 Task: Look for products in the category "Babies & Kids" from Shikai only.
Action: Mouse scrolled (105, 75) with delta (0, 0)
Screenshot: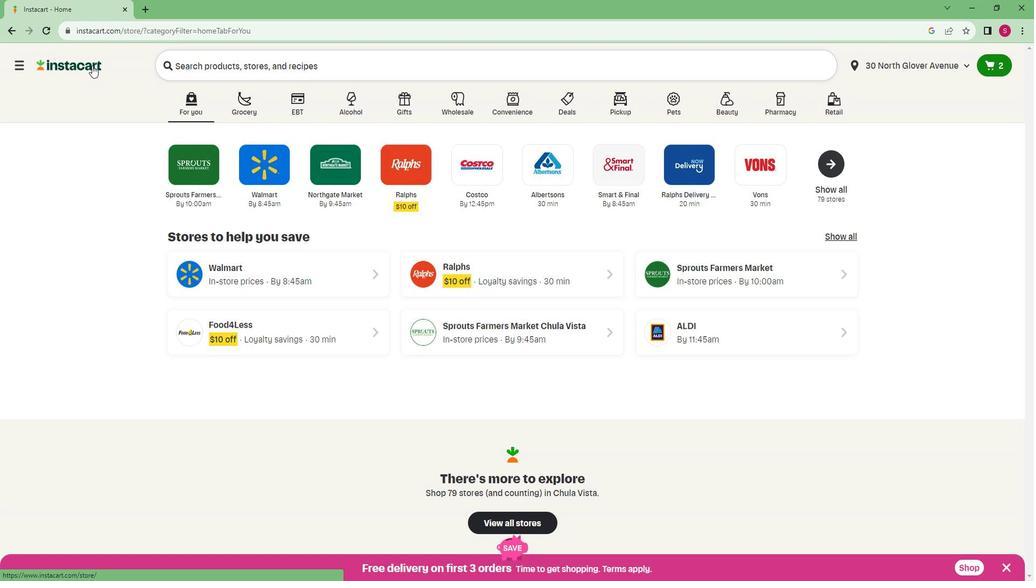 
Action: Mouse moved to (260, 119)
Screenshot: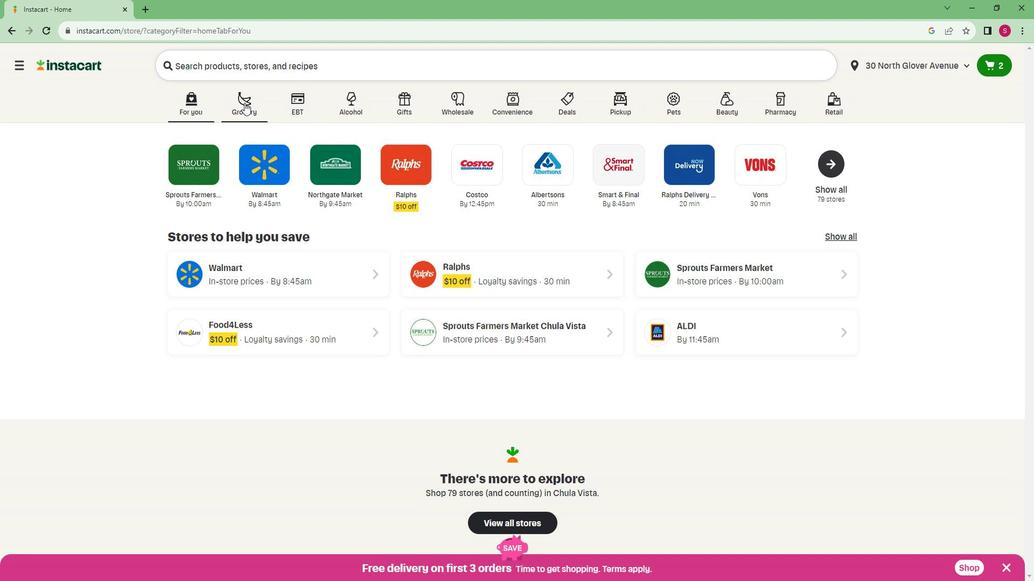 
Action: Mouse pressed left at (260, 119)
Screenshot: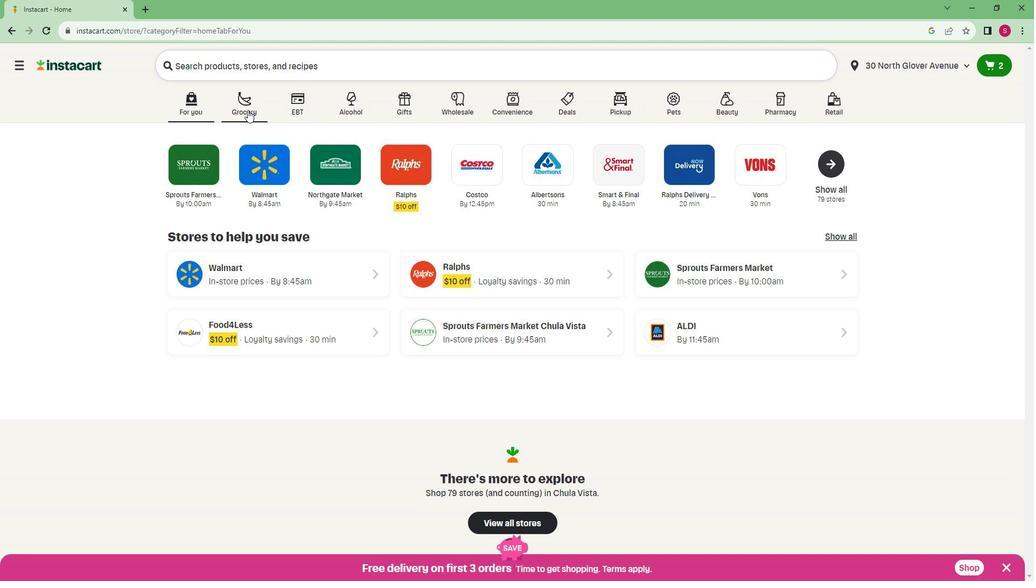 
Action: Mouse moved to (227, 306)
Screenshot: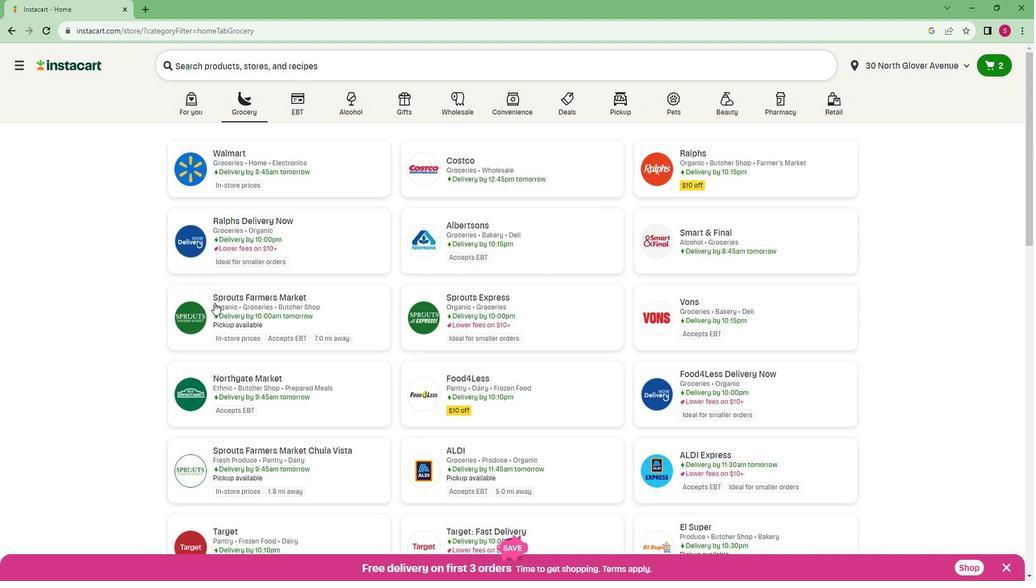 
Action: Mouse pressed left at (227, 306)
Screenshot: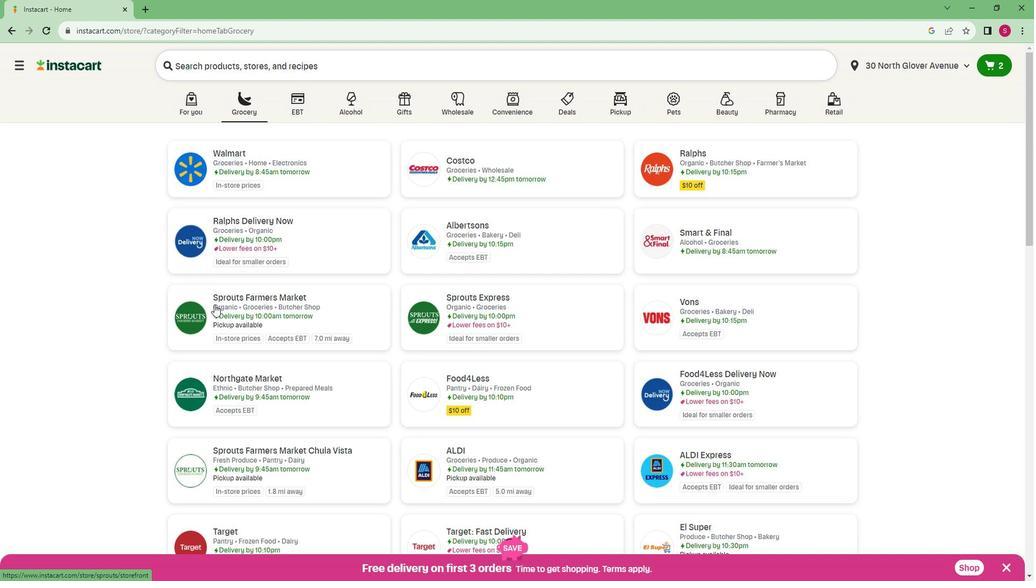 
Action: Mouse moved to (38, 434)
Screenshot: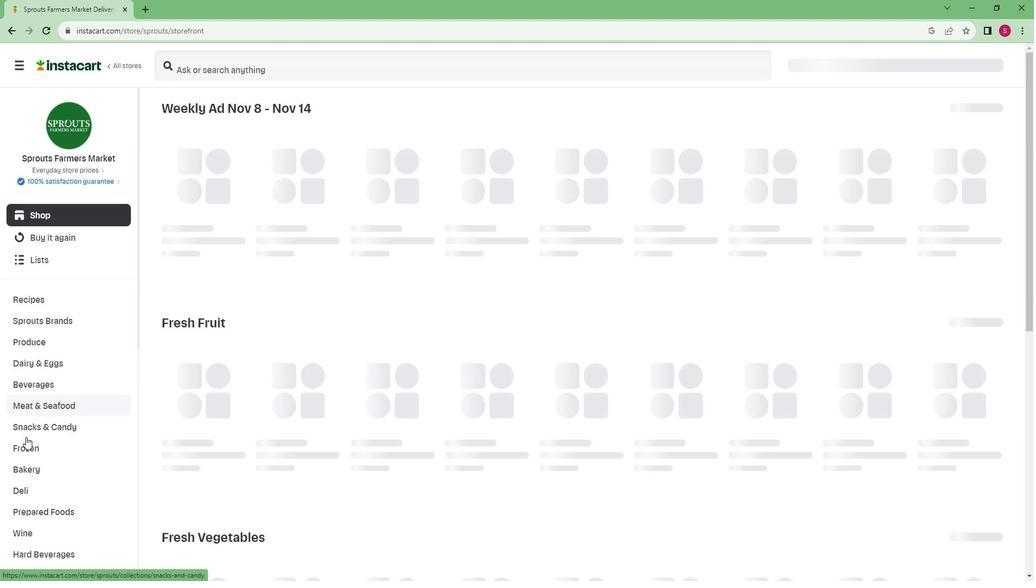 
Action: Mouse scrolled (38, 433) with delta (0, 0)
Screenshot: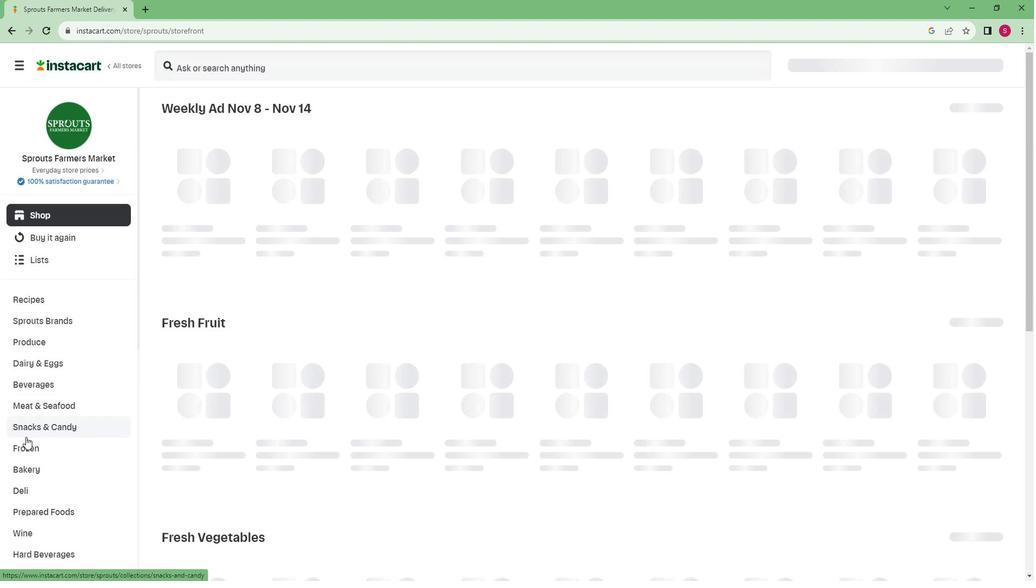 
Action: Mouse scrolled (38, 433) with delta (0, 0)
Screenshot: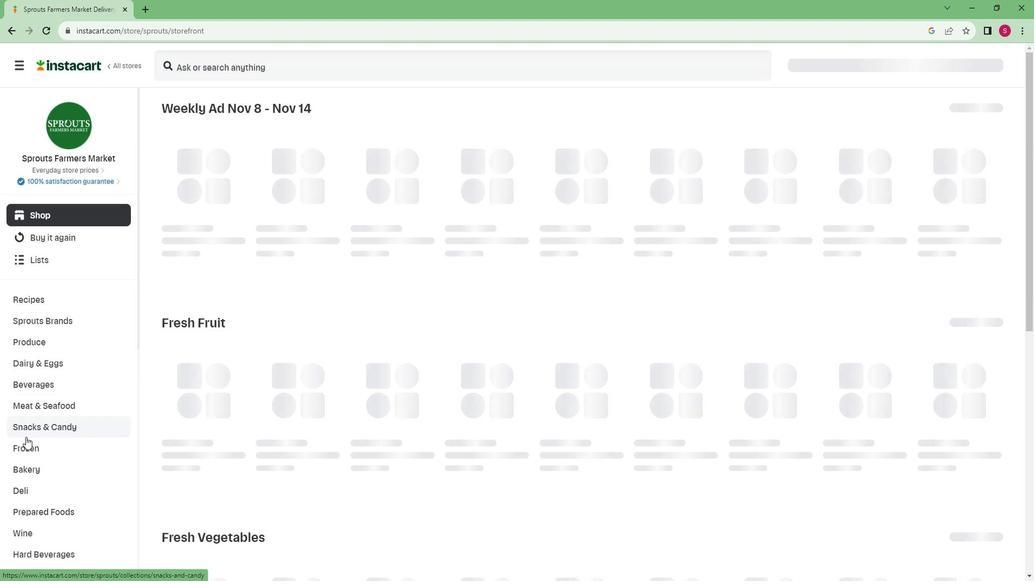 
Action: Mouse scrolled (38, 433) with delta (0, 0)
Screenshot: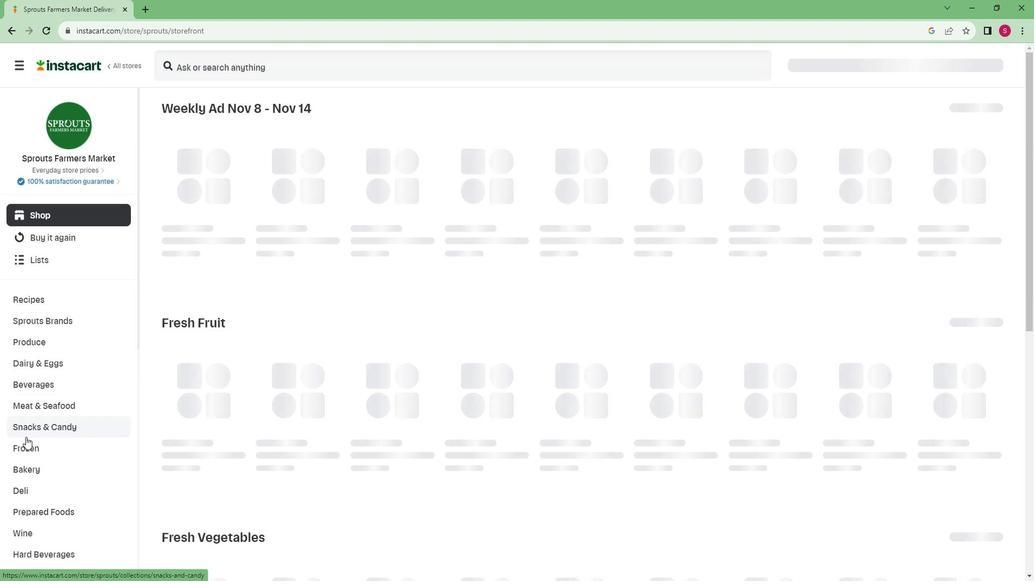 
Action: Mouse scrolled (38, 433) with delta (0, 0)
Screenshot: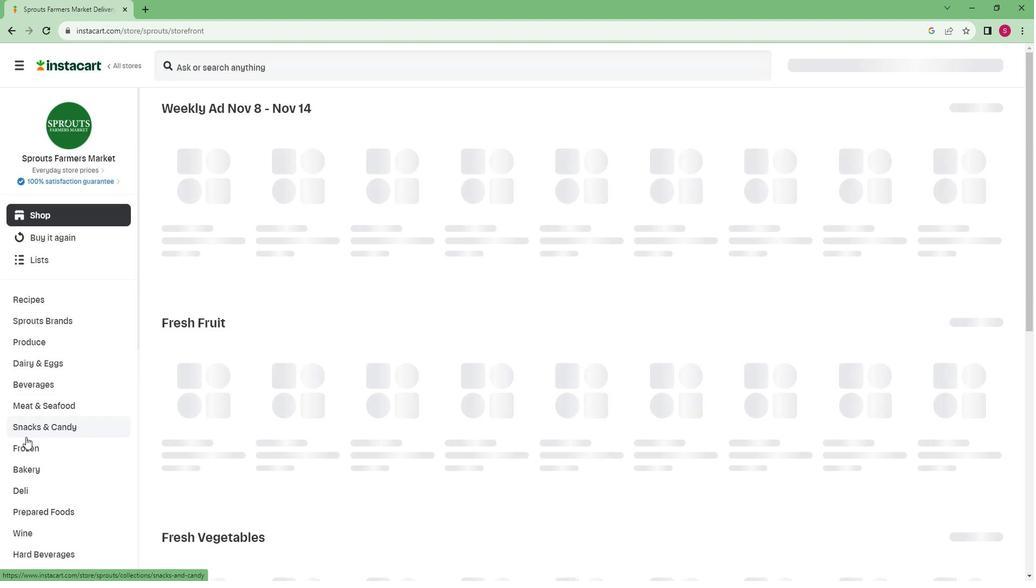 
Action: Mouse scrolled (38, 433) with delta (0, 0)
Screenshot: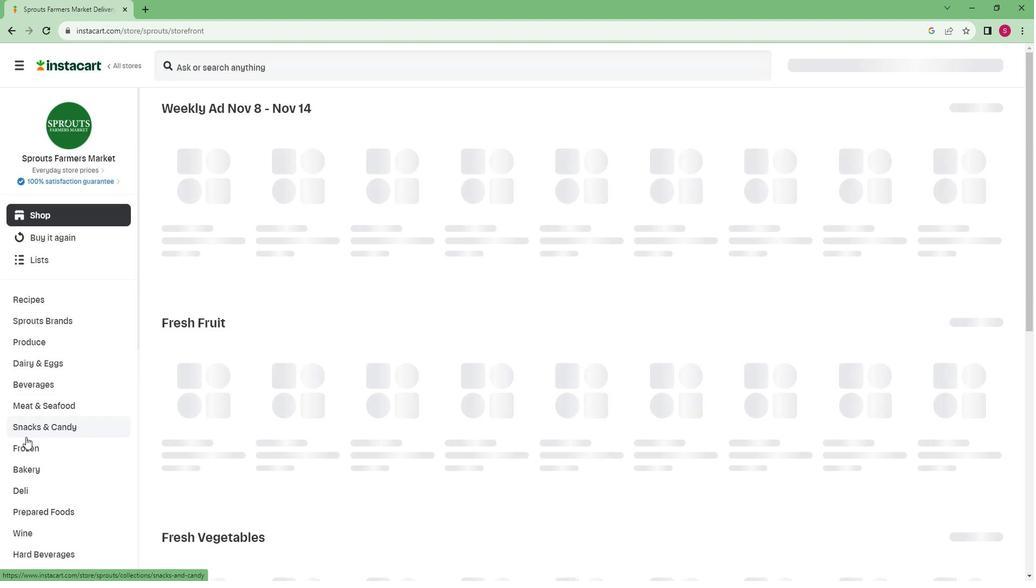 
Action: Mouse moved to (44, 432)
Screenshot: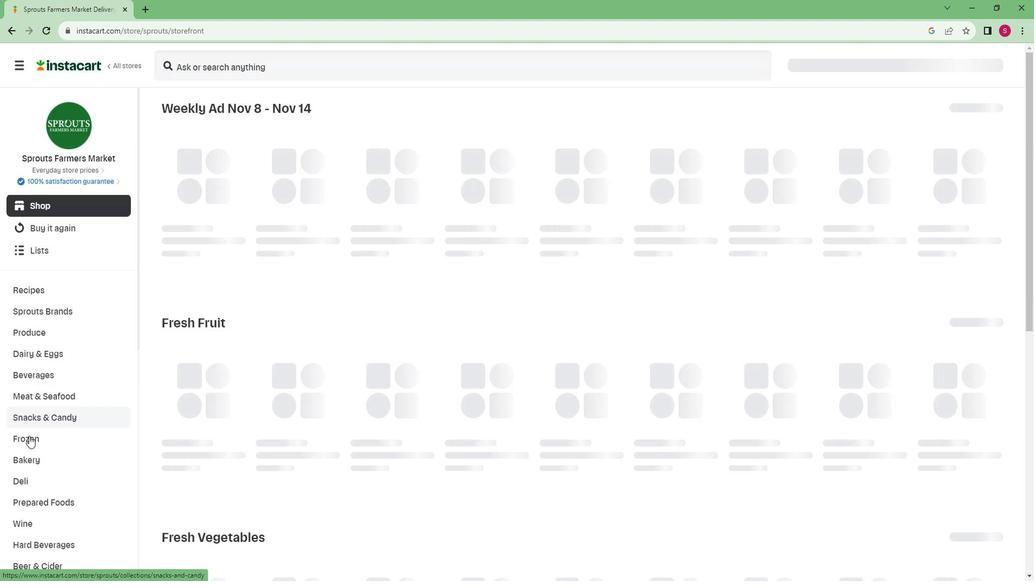 
Action: Mouse scrolled (44, 432) with delta (0, 0)
Screenshot: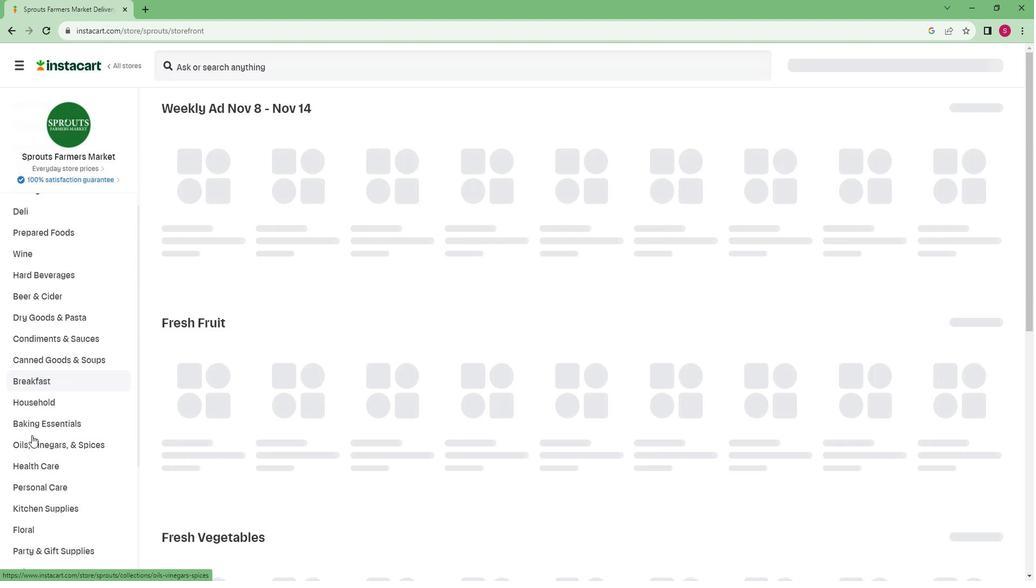 
Action: Mouse scrolled (44, 432) with delta (0, 0)
Screenshot: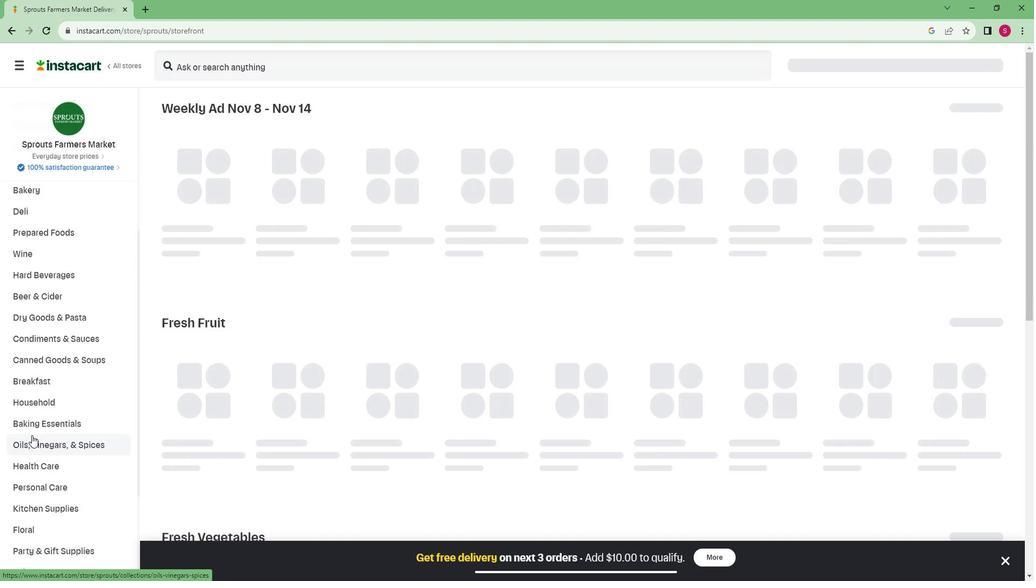 
Action: Mouse scrolled (44, 432) with delta (0, 0)
Screenshot: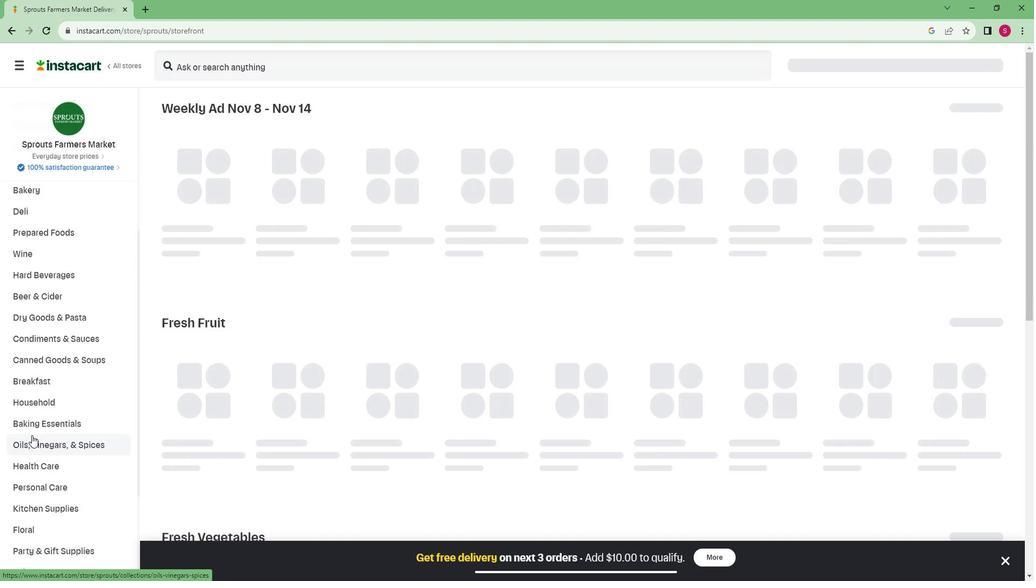 
Action: Mouse scrolled (44, 432) with delta (0, 0)
Screenshot: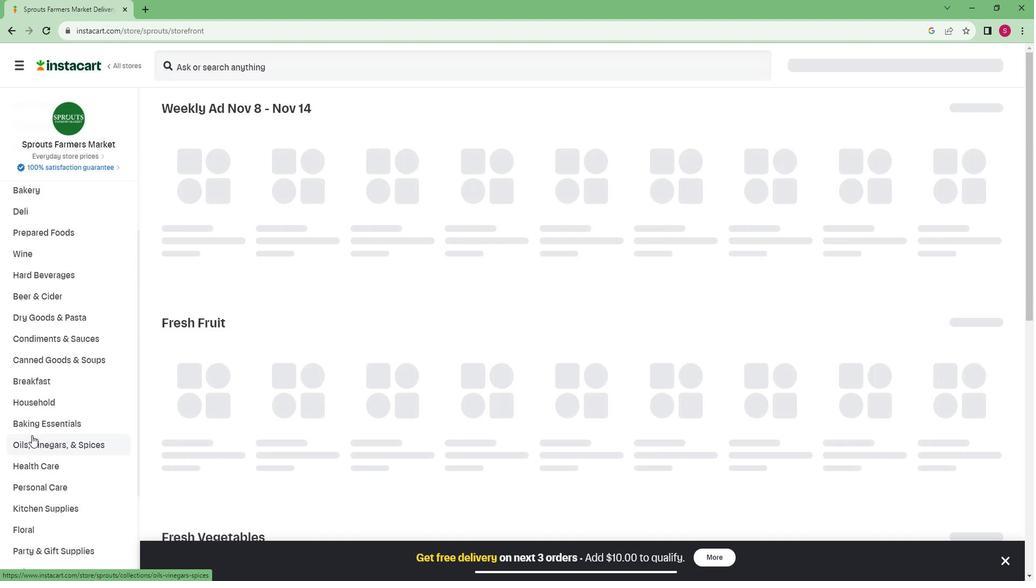 
Action: Mouse scrolled (44, 432) with delta (0, 0)
Screenshot: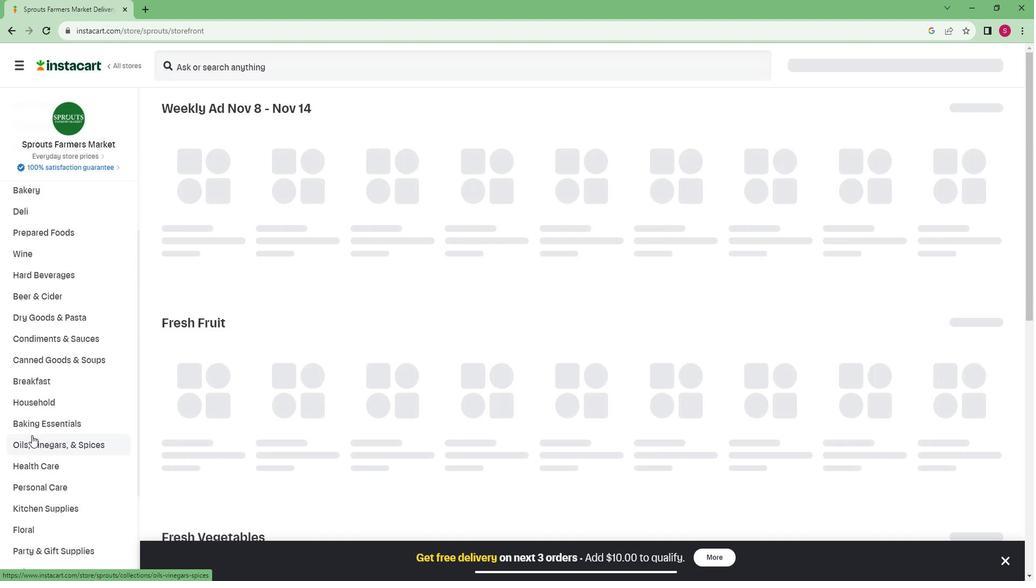 
Action: Mouse scrolled (44, 432) with delta (0, 0)
Screenshot: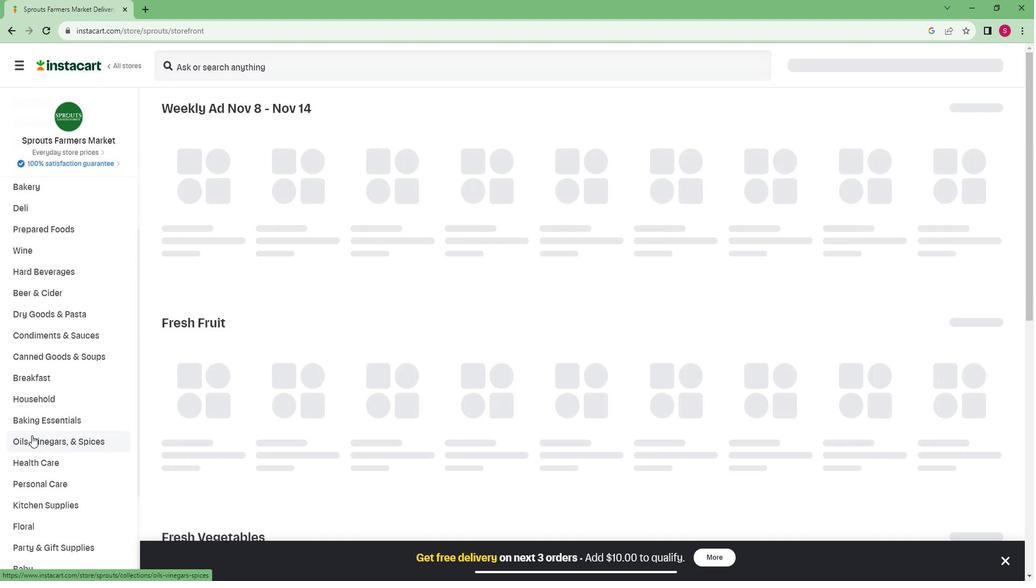 
Action: Mouse moved to (41, 533)
Screenshot: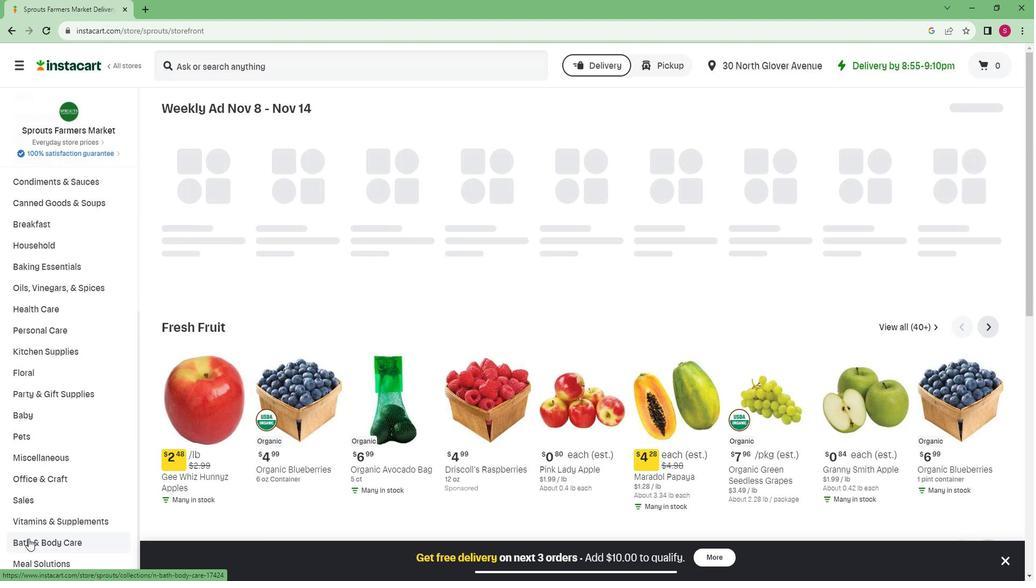 
Action: Mouse pressed left at (41, 533)
Screenshot: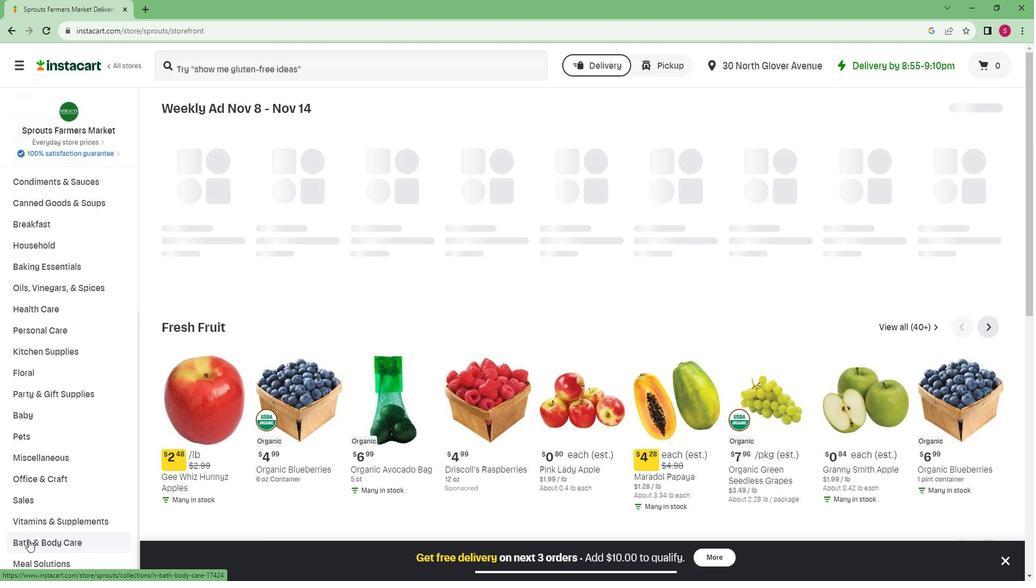 
Action: Mouse moved to (55, 496)
Screenshot: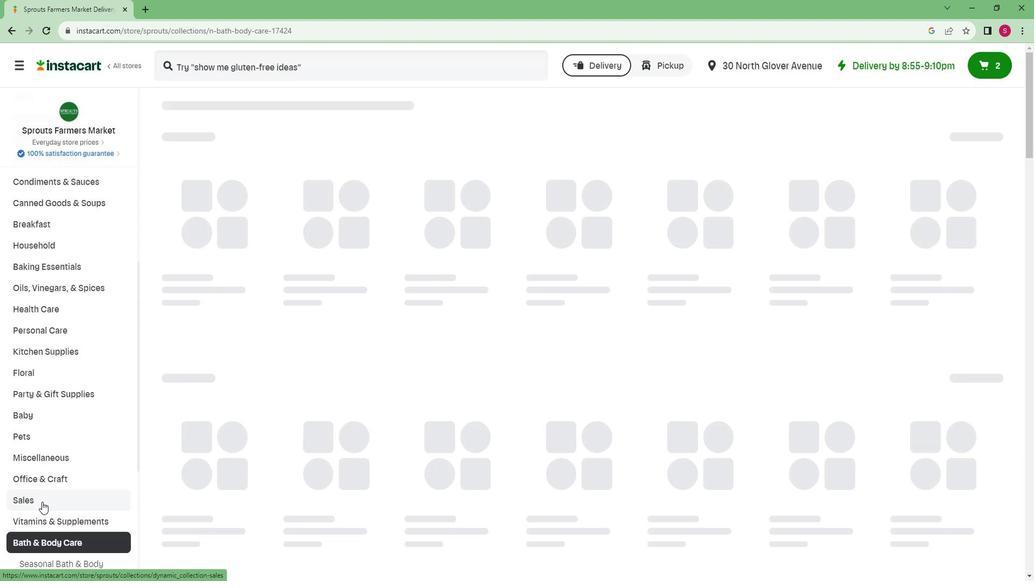 
Action: Mouse scrolled (55, 496) with delta (0, 0)
Screenshot: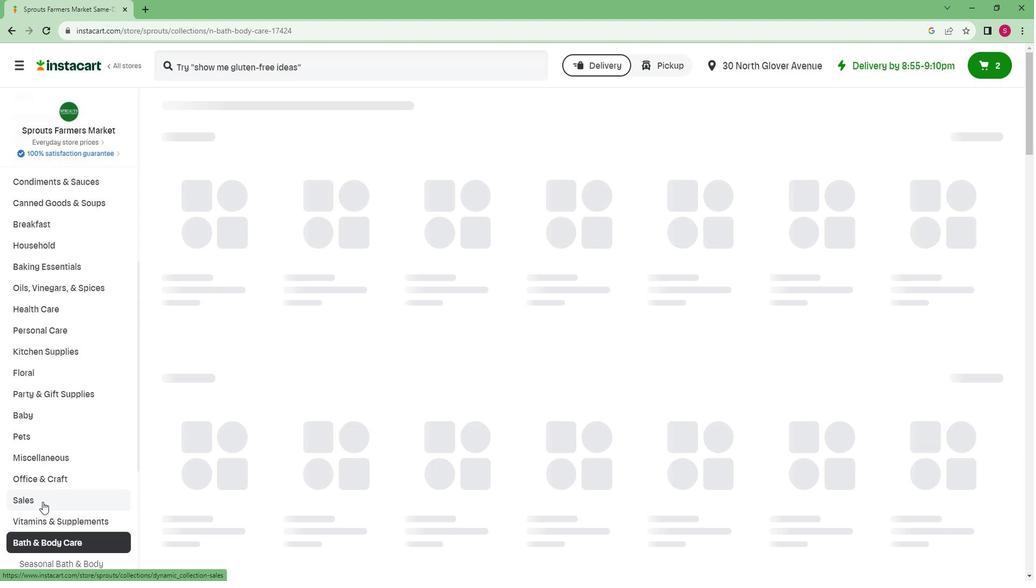 
Action: Mouse scrolled (55, 496) with delta (0, 0)
Screenshot: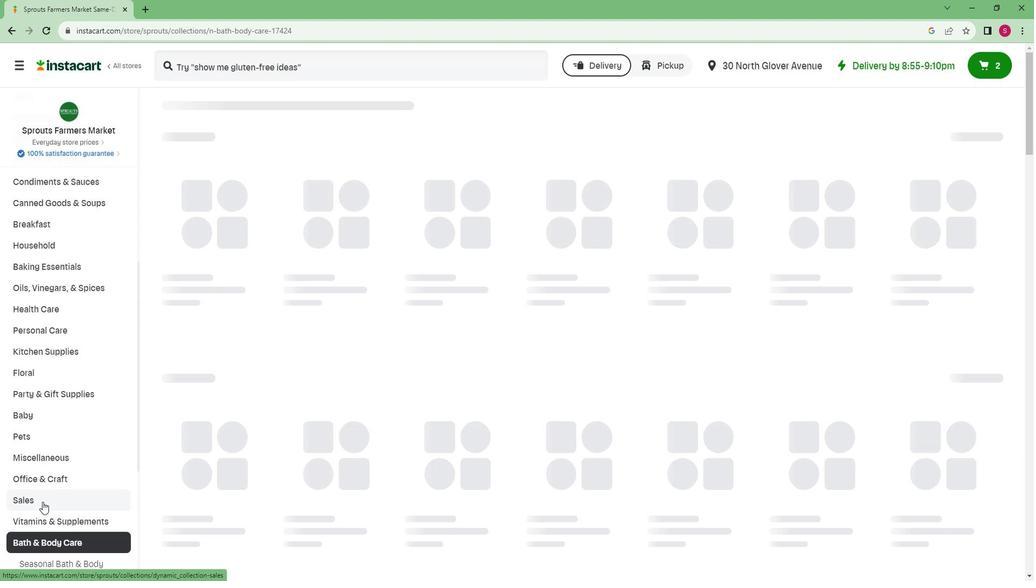 
Action: Mouse scrolled (55, 496) with delta (0, 0)
Screenshot: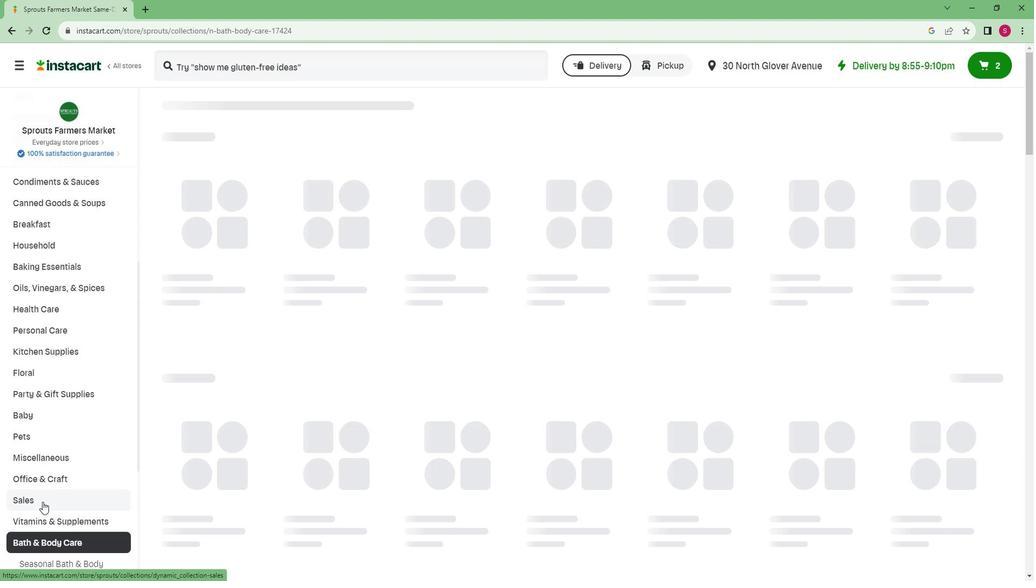 
Action: Mouse scrolled (55, 496) with delta (0, 0)
Screenshot: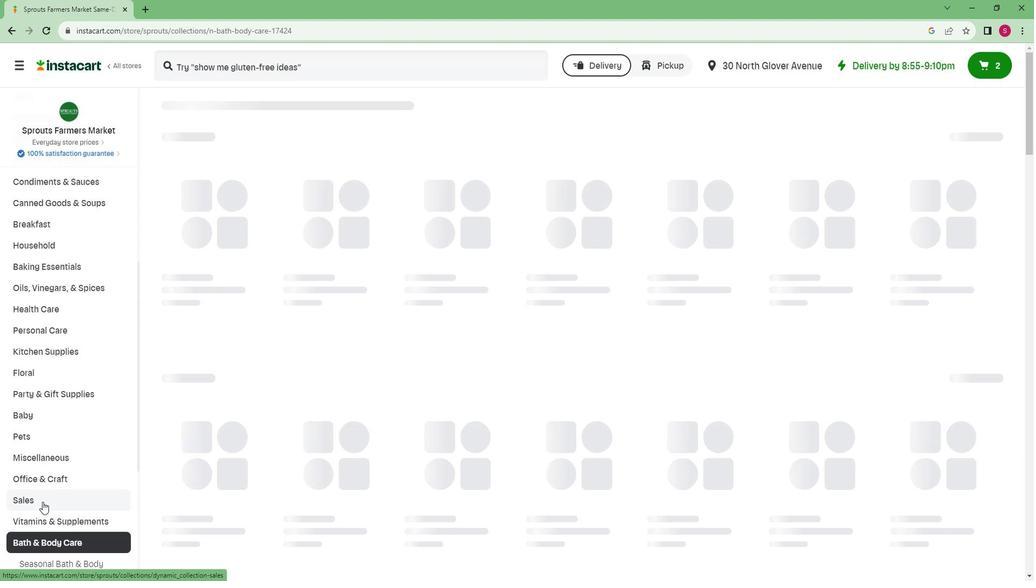 
Action: Mouse scrolled (55, 496) with delta (0, 0)
Screenshot: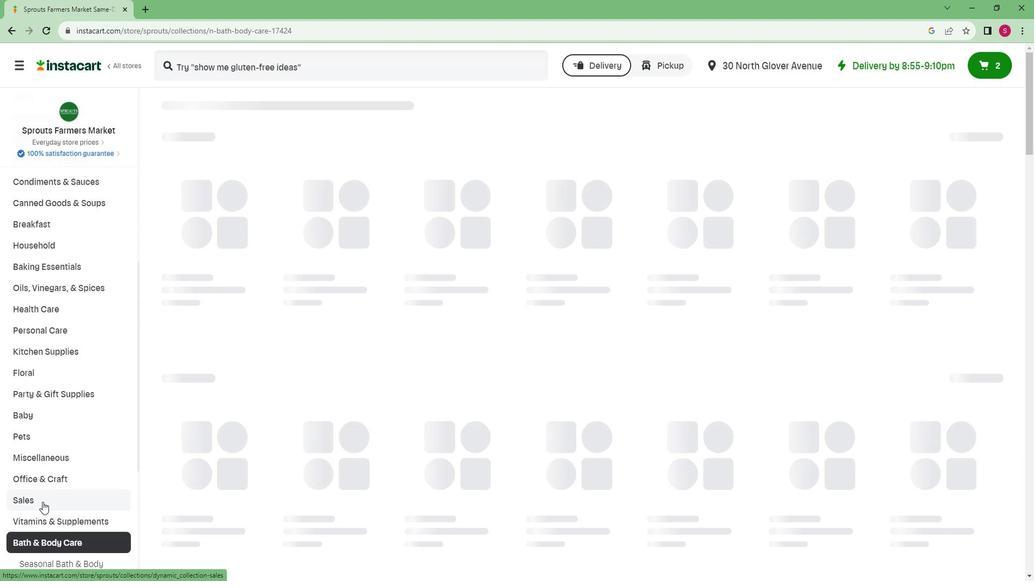 
Action: Mouse moved to (45, 512)
Screenshot: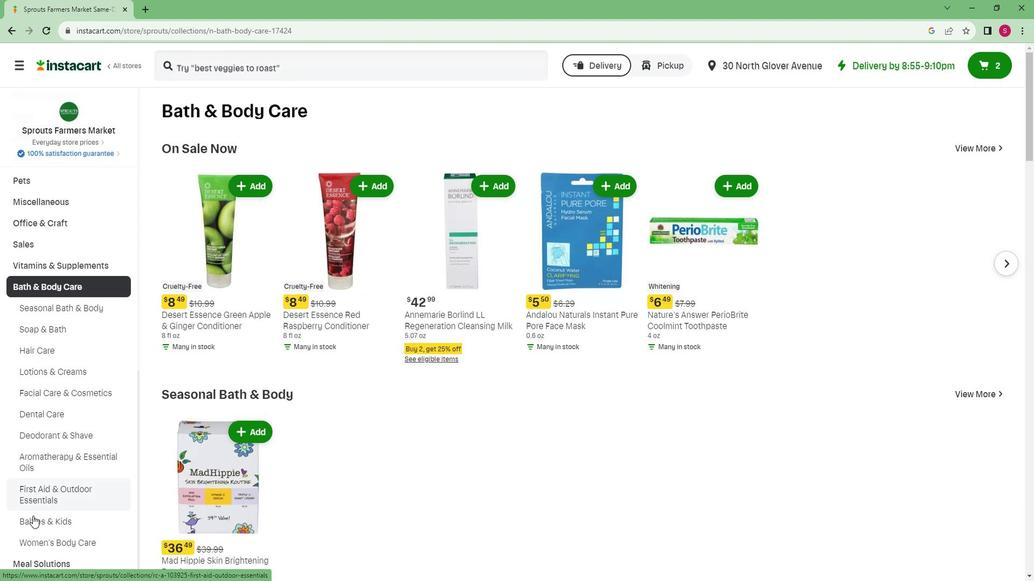 
Action: Mouse pressed left at (45, 512)
Screenshot: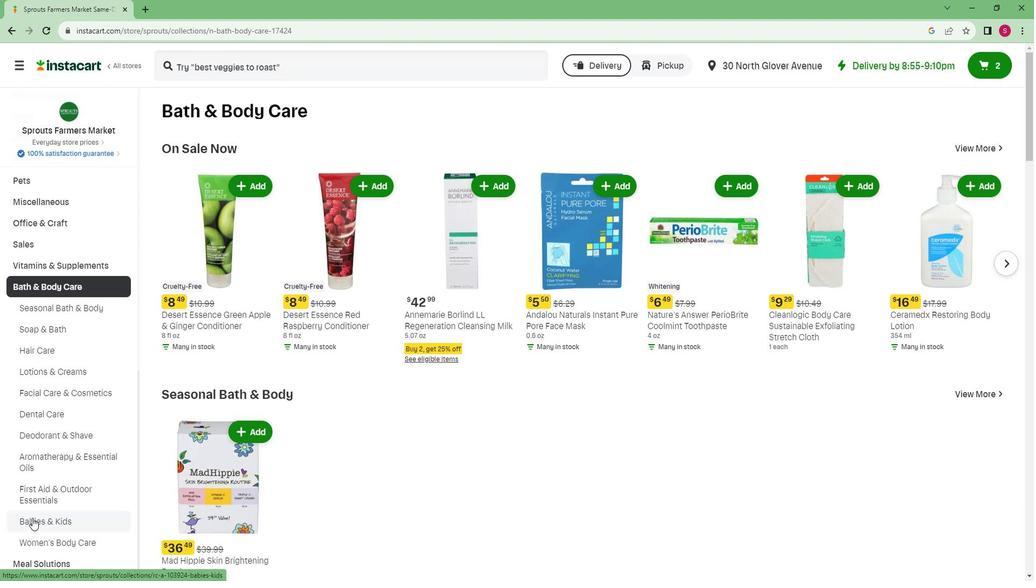
Action: Mouse moved to (268, 162)
Screenshot: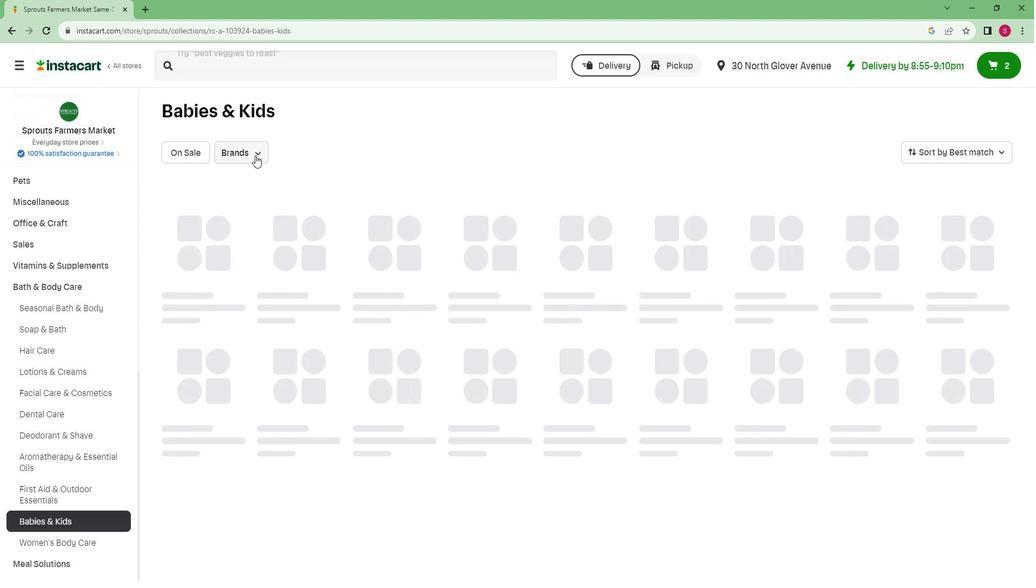 
Action: Mouse pressed left at (268, 162)
Screenshot: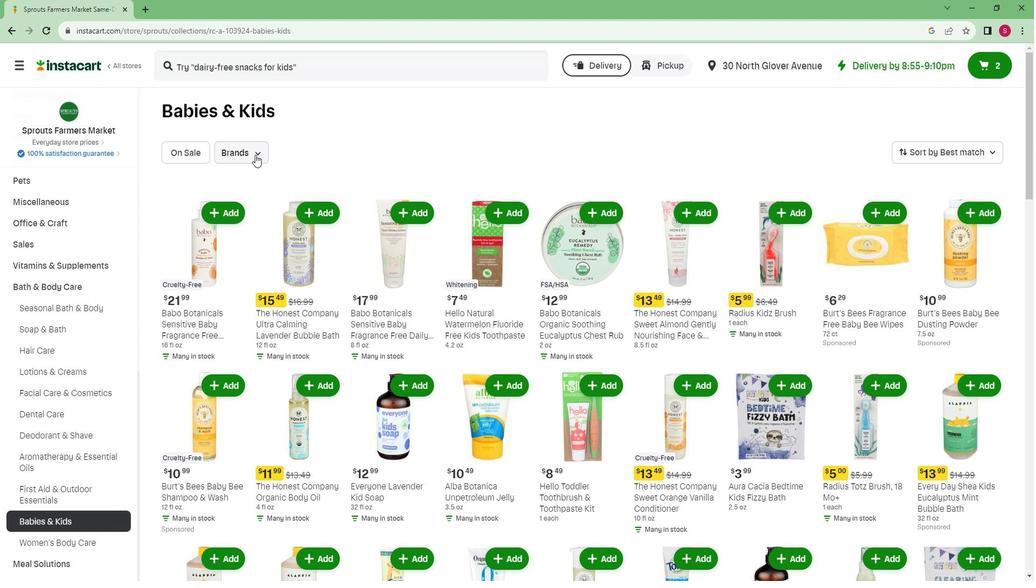 
Action: Mouse moved to (257, 297)
Screenshot: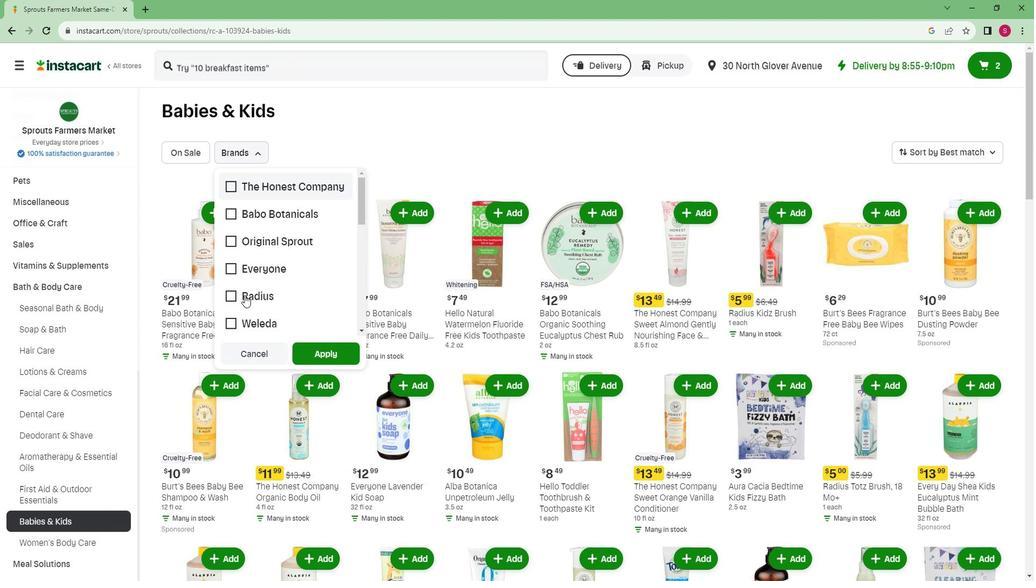
Action: Mouse scrolled (257, 296) with delta (0, 0)
Screenshot: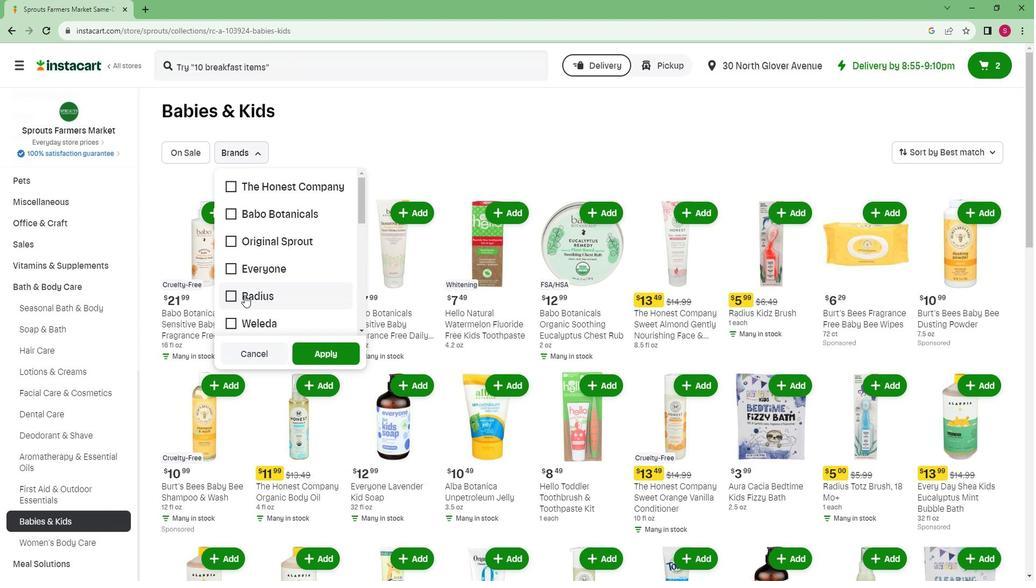 
Action: Mouse scrolled (257, 296) with delta (0, 0)
Screenshot: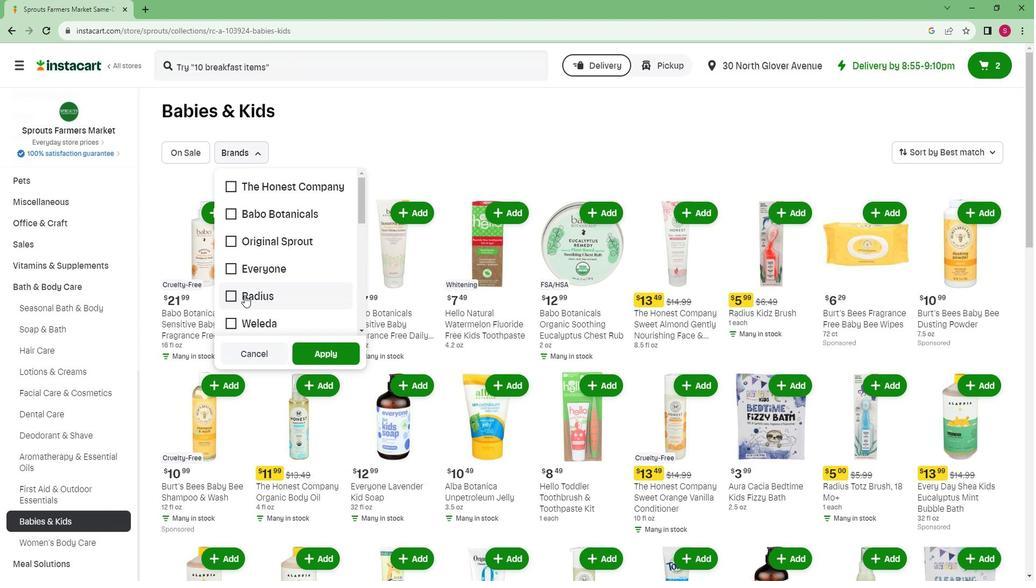 
Action: Mouse scrolled (257, 296) with delta (0, 0)
Screenshot: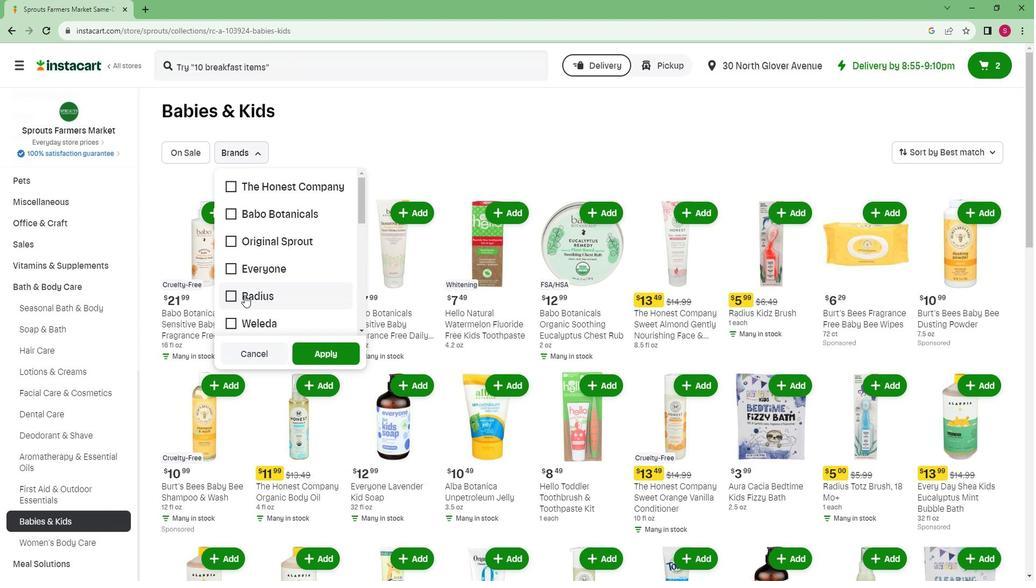 
Action: Mouse scrolled (257, 296) with delta (0, 0)
Screenshot: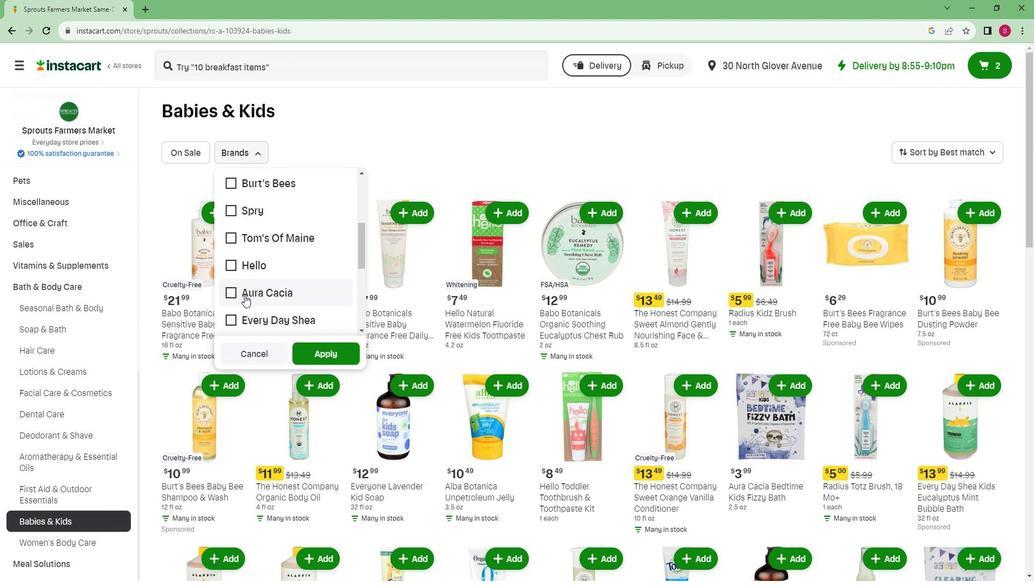 
Action: Mouse scrolled (257, 296) with delta (0, 0)
Screenshot: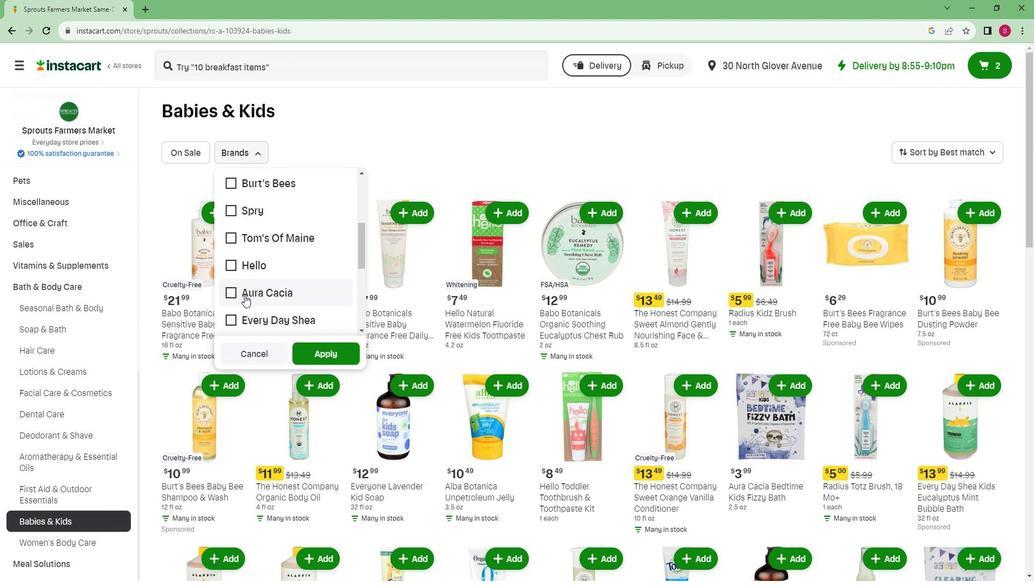 
Action: Mouse scrolled (257, 296) with delta (0, 0)
Screenshot: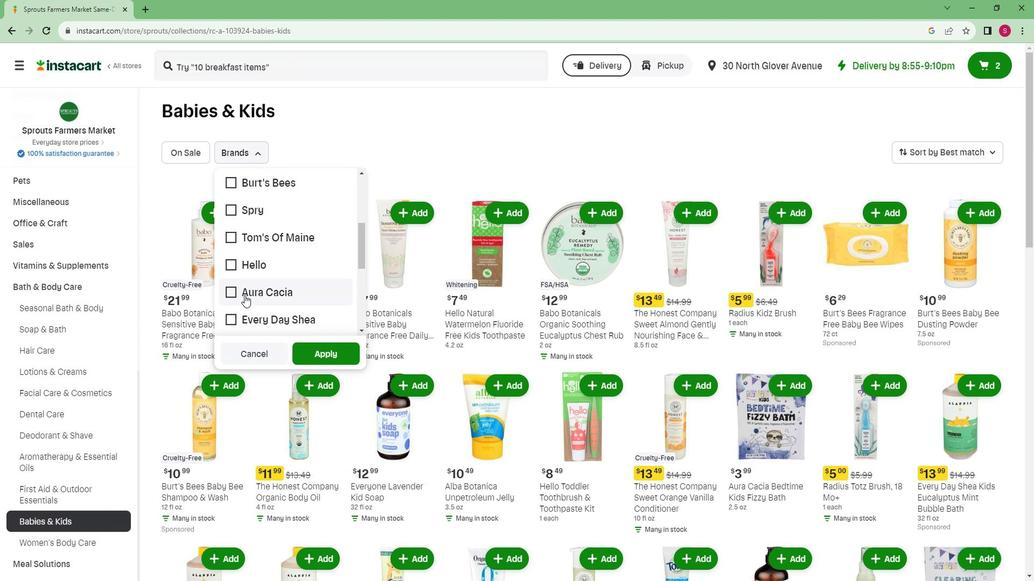 
Action: Mouse scrolled (257, 296) with delta (0, 0)
Screenshot: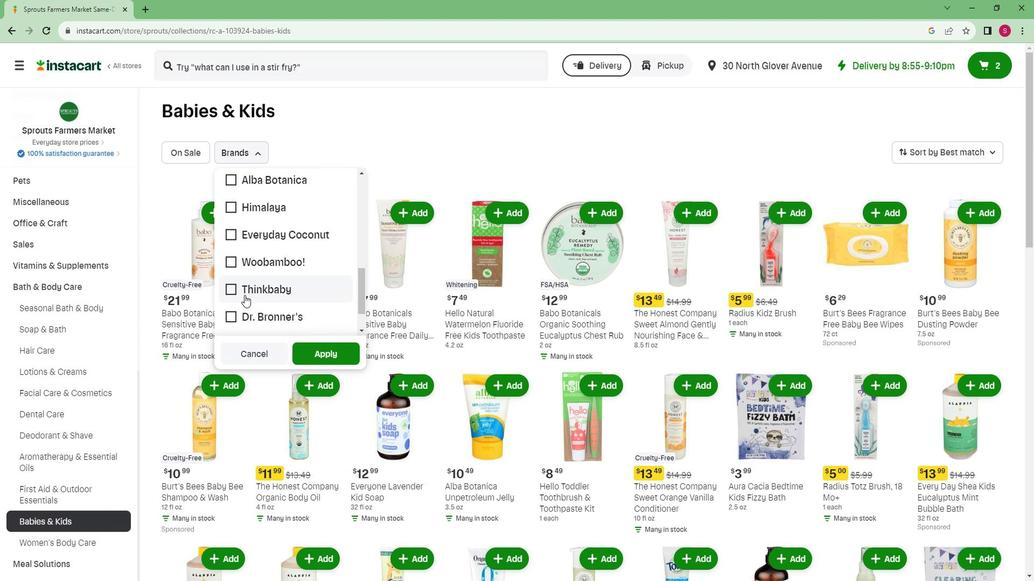 
Action: Mouse scrolled (257, 296) with delta (0, 0)
Screenshot: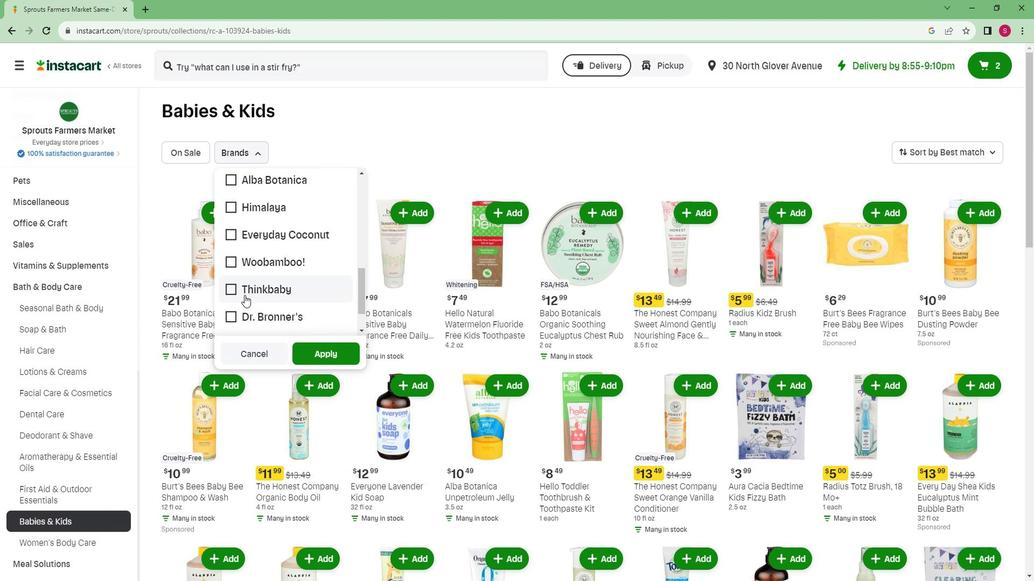 
Action: Mouse moved to (256, 298)
Screenshot: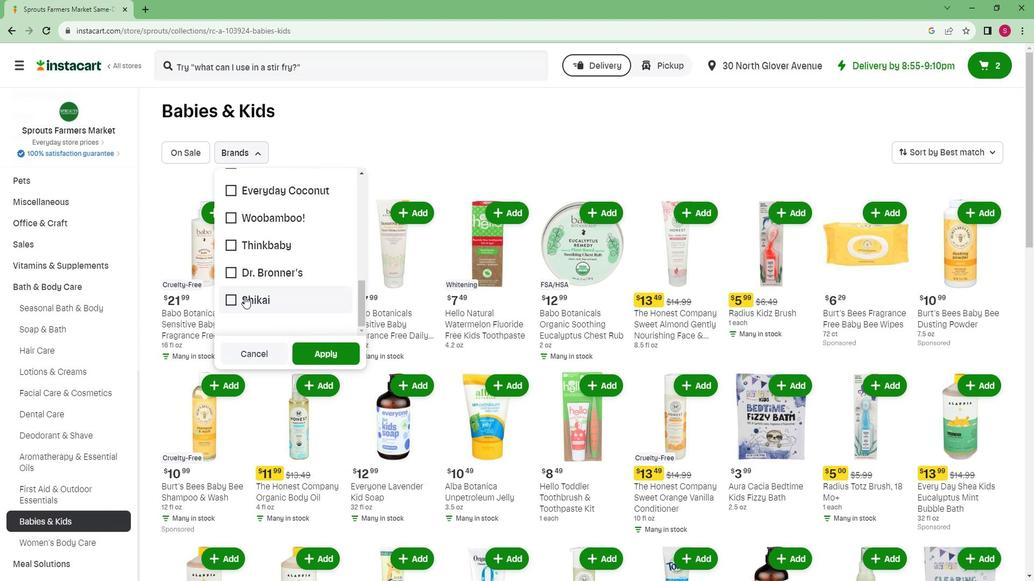 
Action: Mouse pressed left at (256, 298)
Screenshot: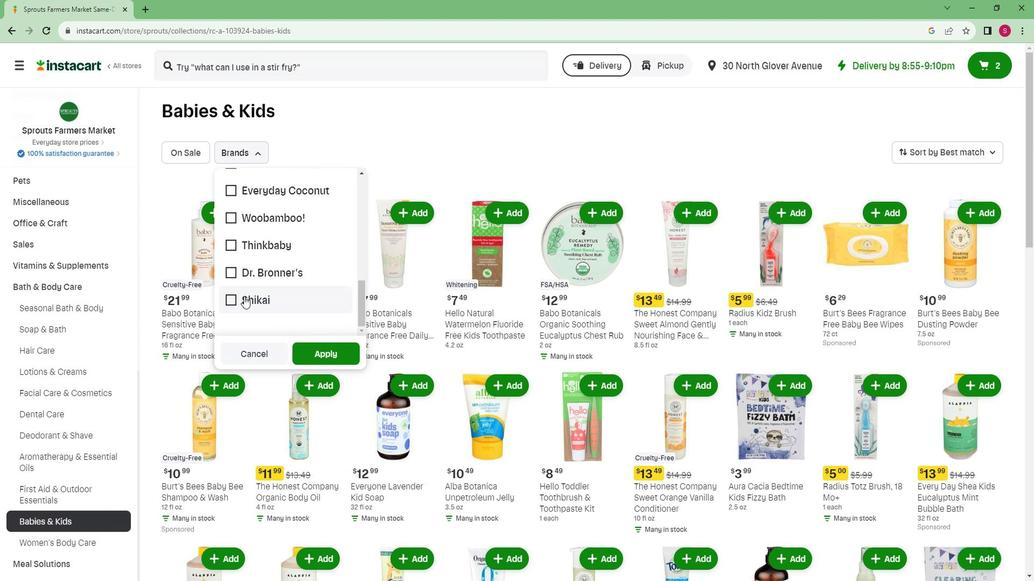 
Action: Mouse moved to (340, 349)
Screenshot: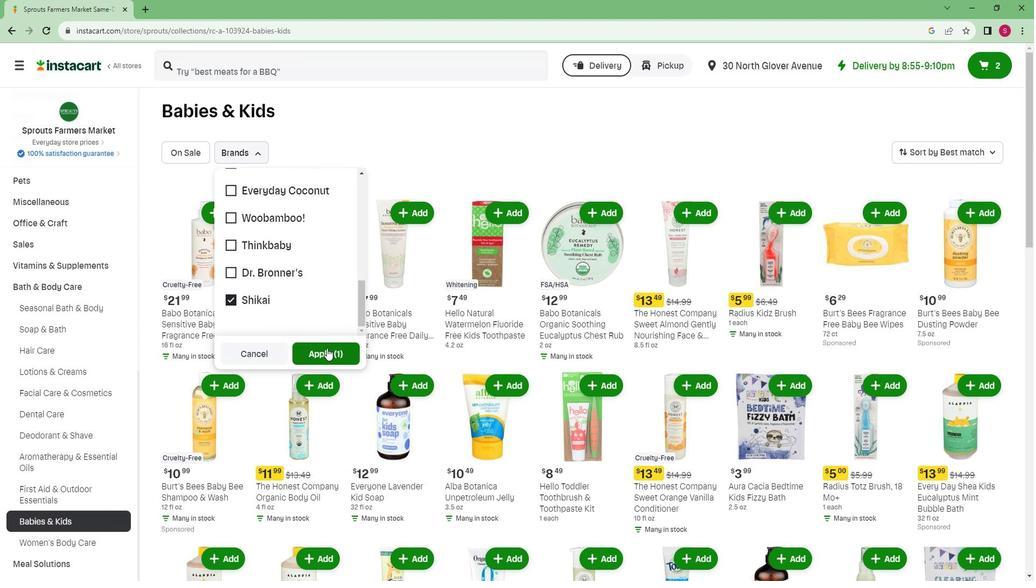 
Action: Mouse pressed left at (340, 349)
Screenshot: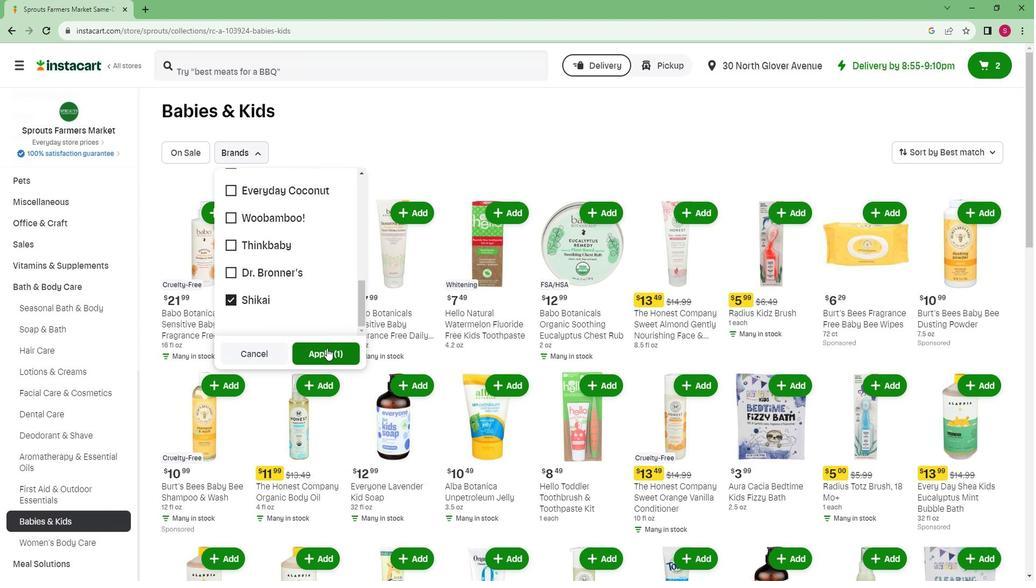 
Action: Mouse moved to (340, 349)
Screenshot: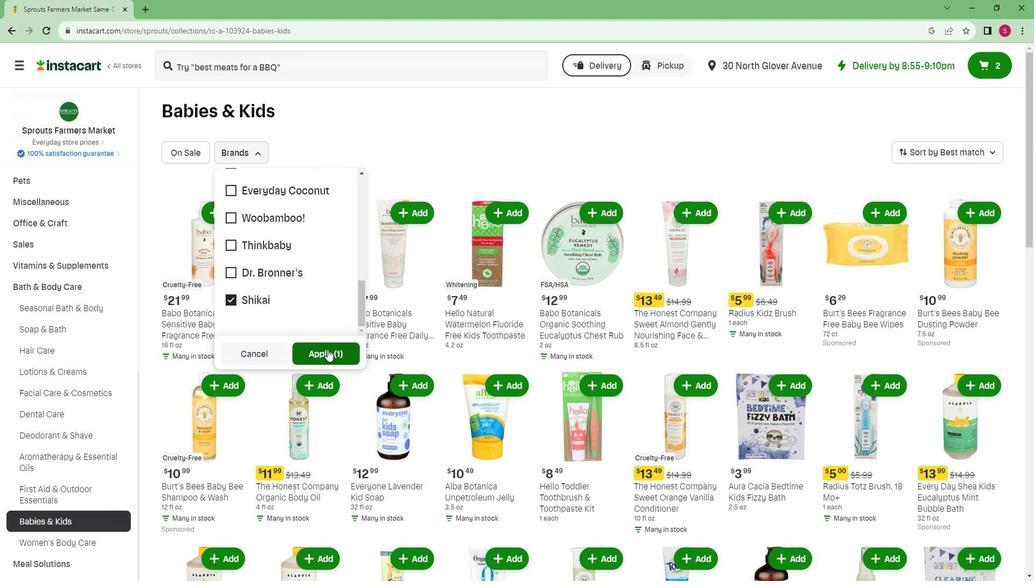 
